 Task: Send an email with the signature Delaney King with the subject 'Meeting minutes' and the message 'I will need to review this proposal before providing a response.' from softage.1@softage.net to softage.4@softage.net with an attached document Business_case.docx and move the email from Sent Items to the folder Intellectual property
Action: Key pressed n
Screenshot: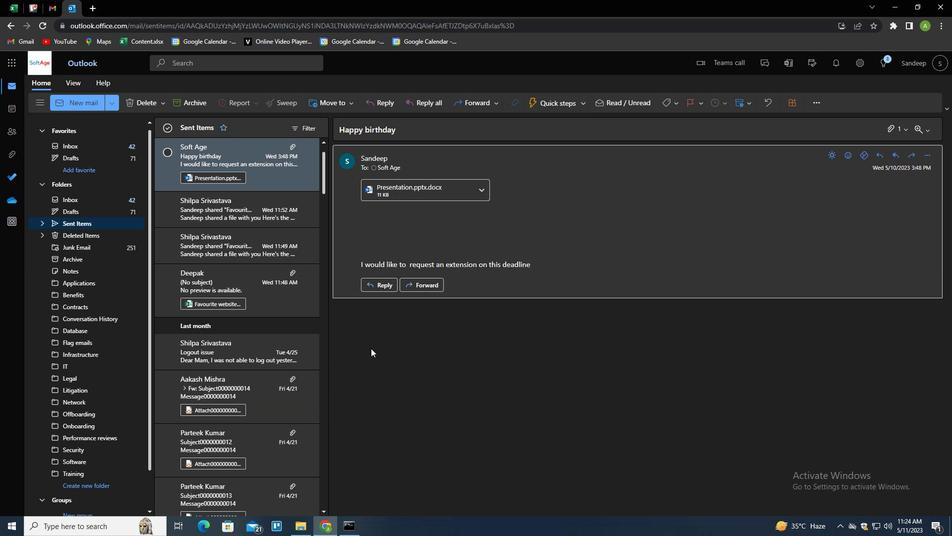 
Action: Mouse moved to (671, 106)
Screenshot: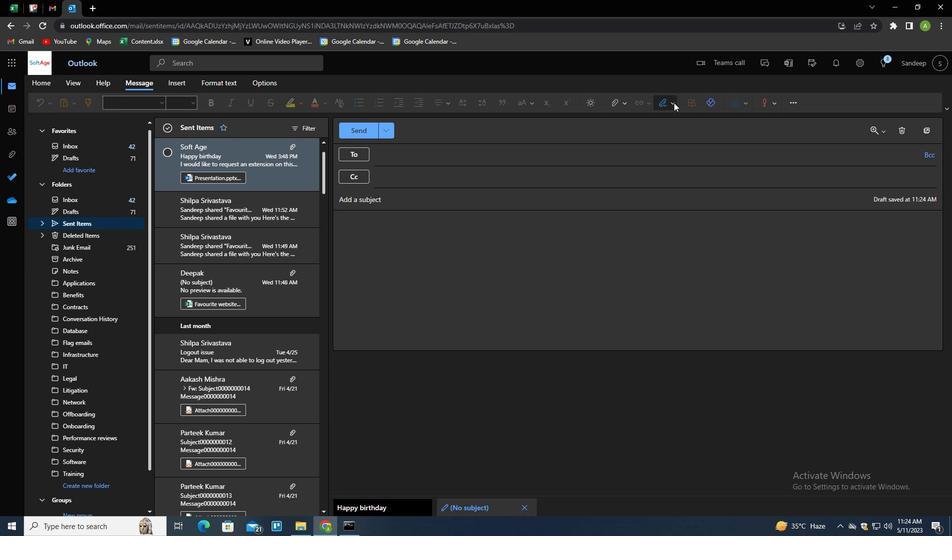 
Action: Mouse pressed left at (671, 106)
Screenshot: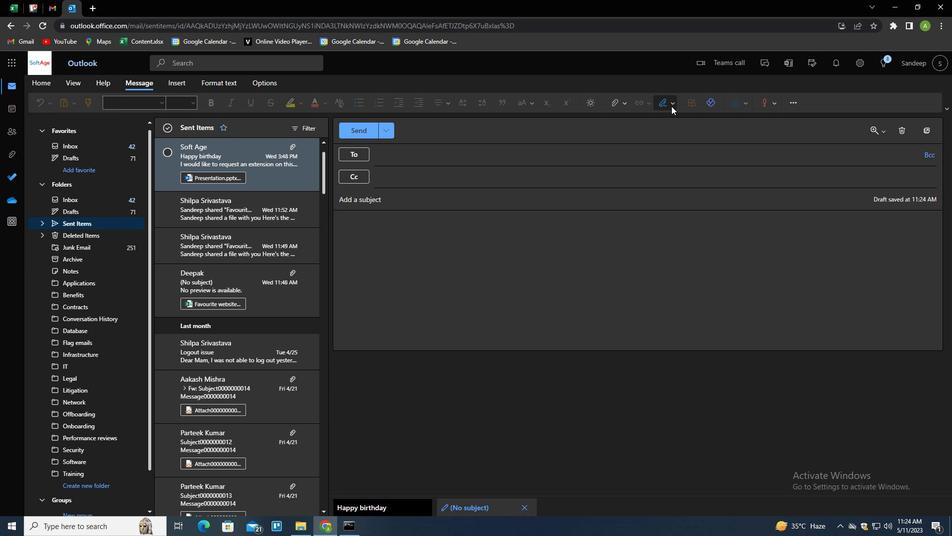 
Action: Mouse moved to (650, 145)
Screenshot: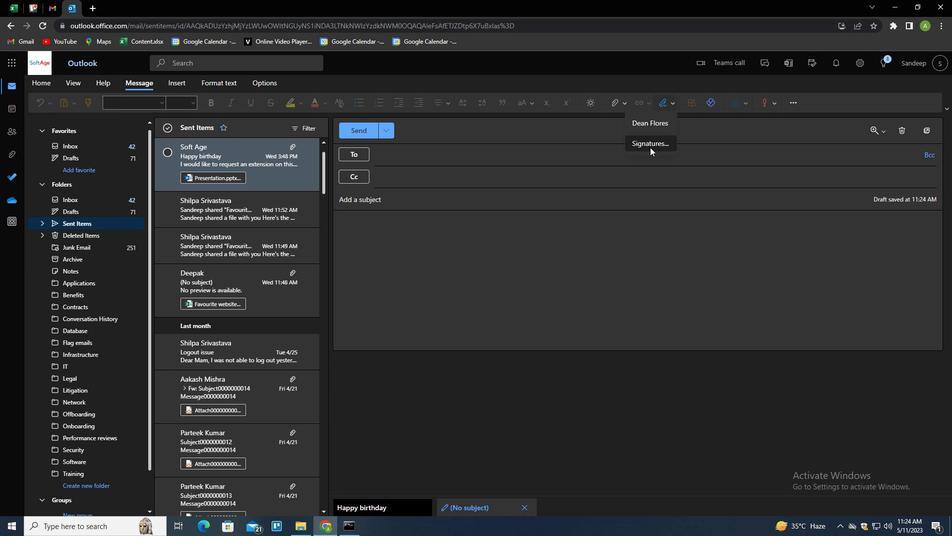 
Action: Mouse pressed left at (650, 145)
Screenshot: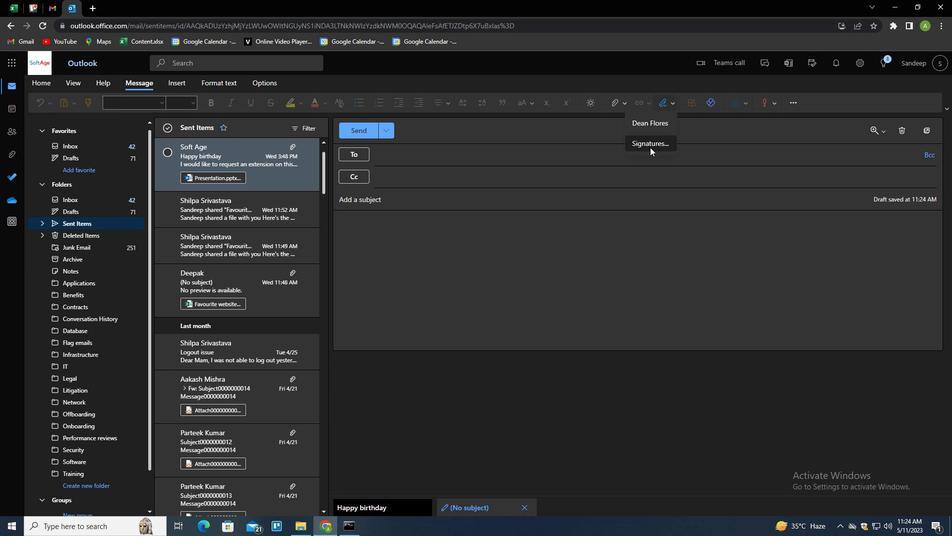 
Action: Mouse moved to (656, 179)
Screenshot: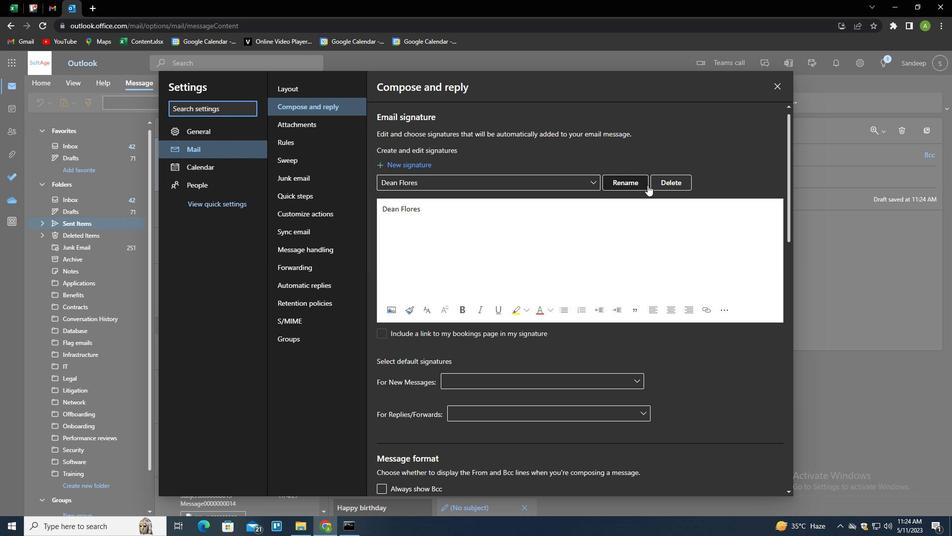 
Action: Mouse pressed left at (656, 179)
Screenshot: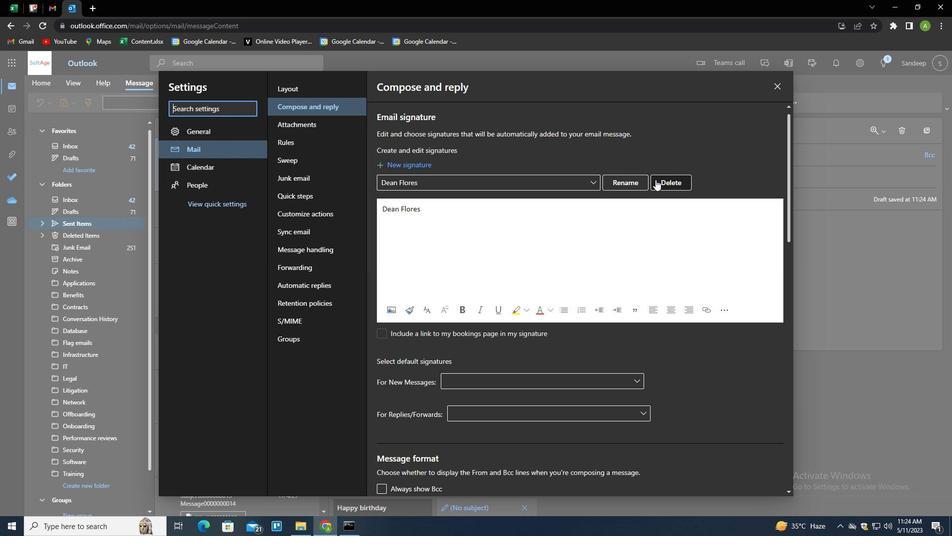 
Action: Mouse moved to (609, 179)
Screenshot: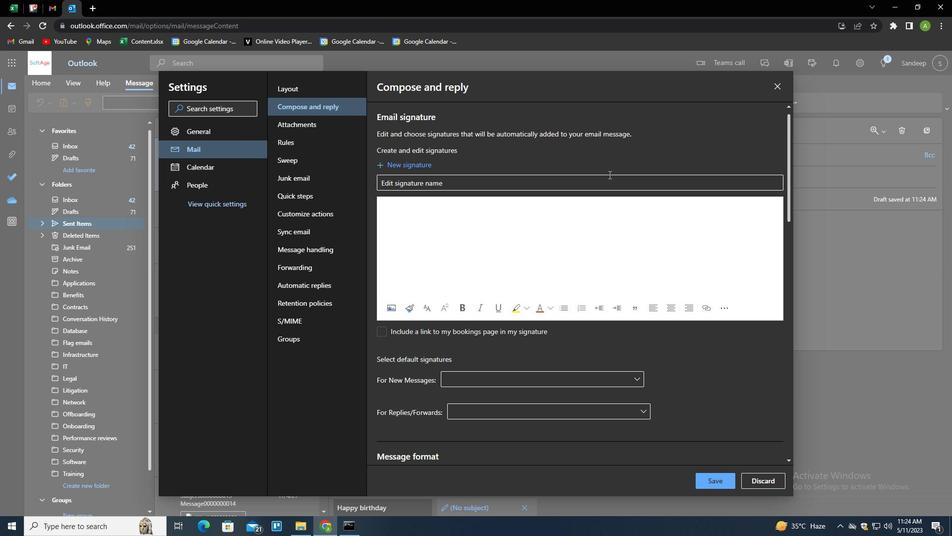 
Action: Mouse pressed left at (609, 179)
Screenshot: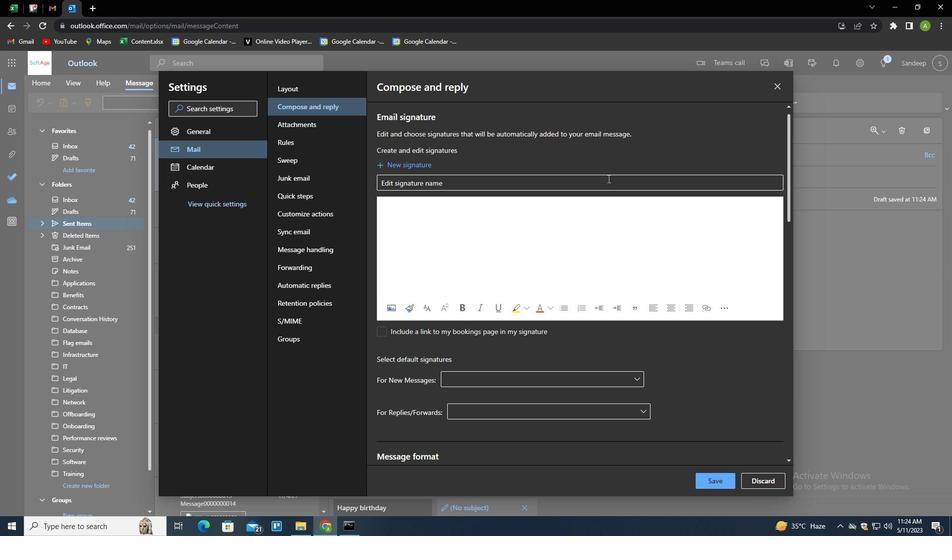 
Action: Key pressed <Key.shift>DELANEY<Key.space><Key.shift>KING<Key.tab><Key.shift_r><Key.enter><Key.shift>DELANEY<Key.space><Key.shift>KING
Screenshot: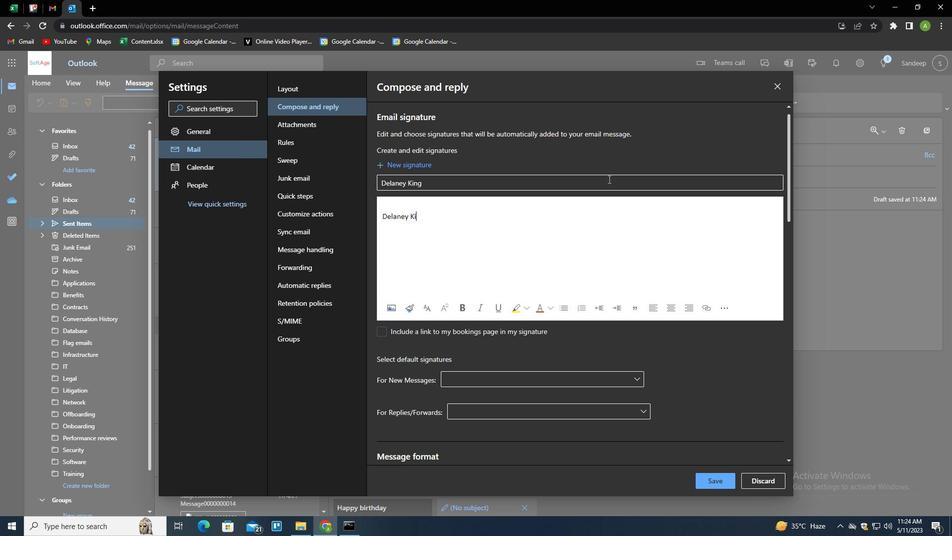 
Action: Mouse moved to (716, 477)
Screenshot: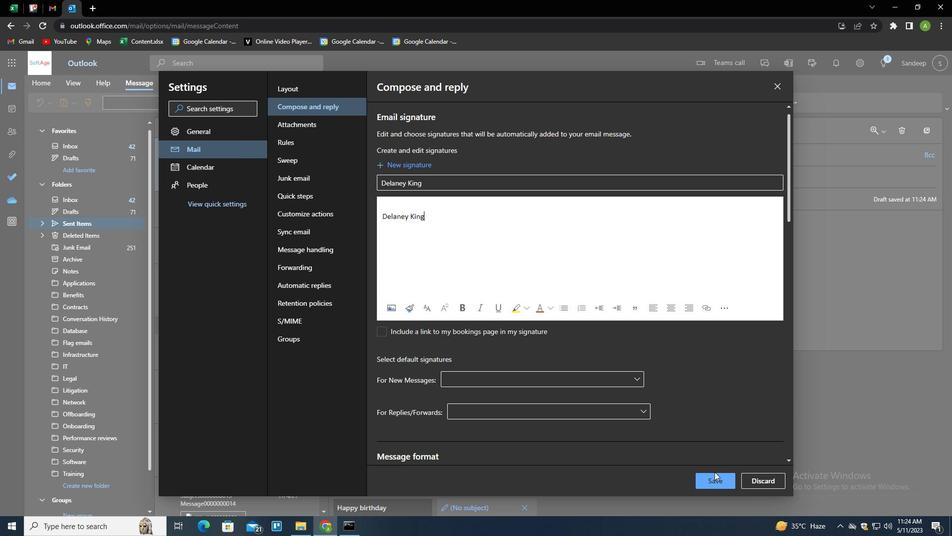 
Action: Mouse pressed left at (716, 477)
Screenshot: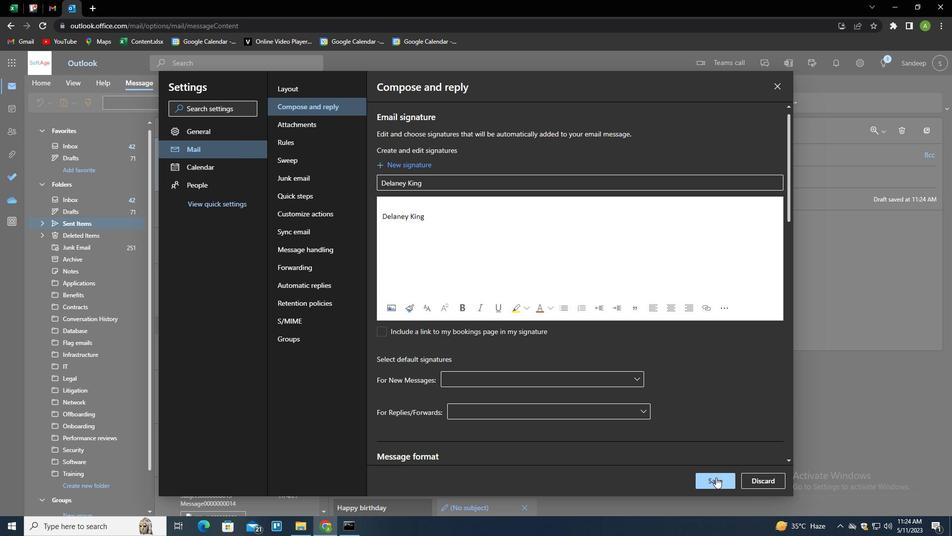 
Action: Mouse moved to (848, 280)
Screenshot: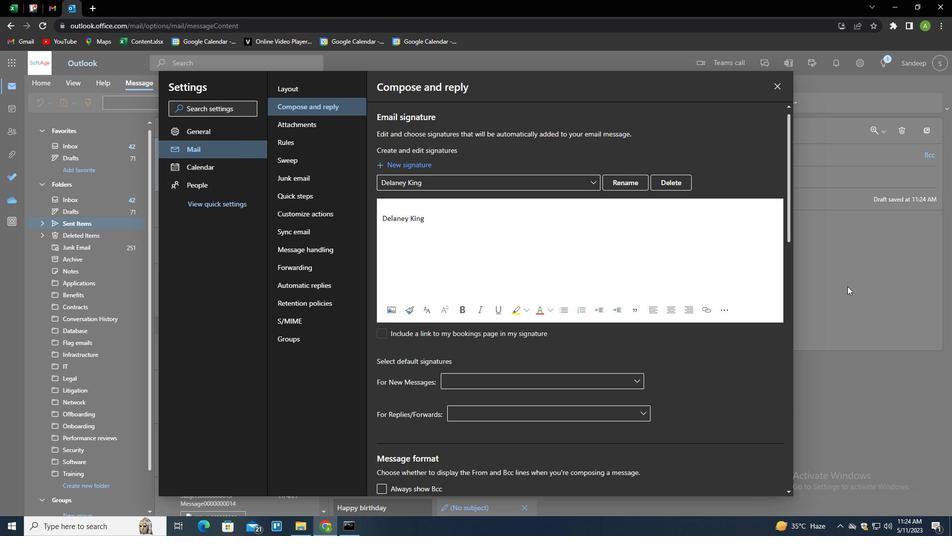 
Action: Mouse pressed left at (848, 280)
Screenshot: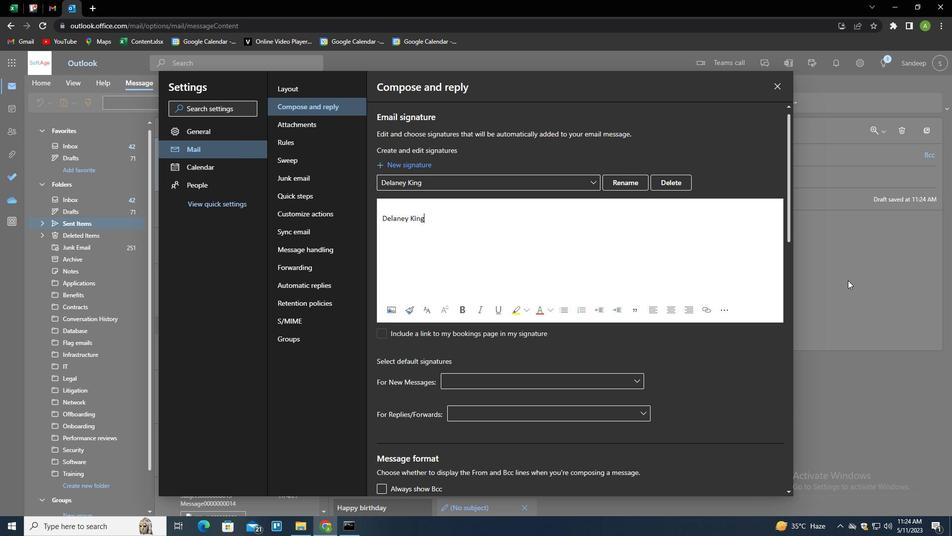 
Action: Mouse moved to (669, 106)
Screenshot: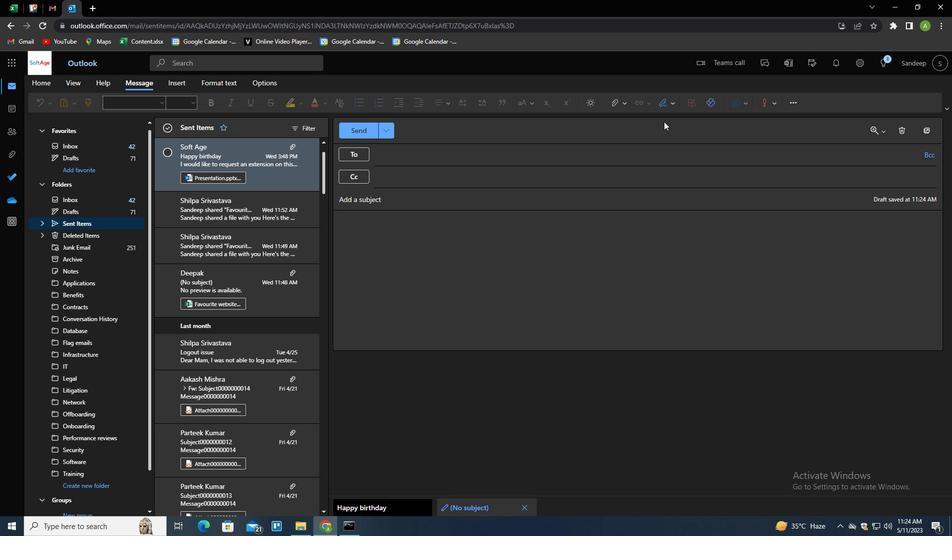 
Action: Mouse pressed left at (669, 106)
Screenshot: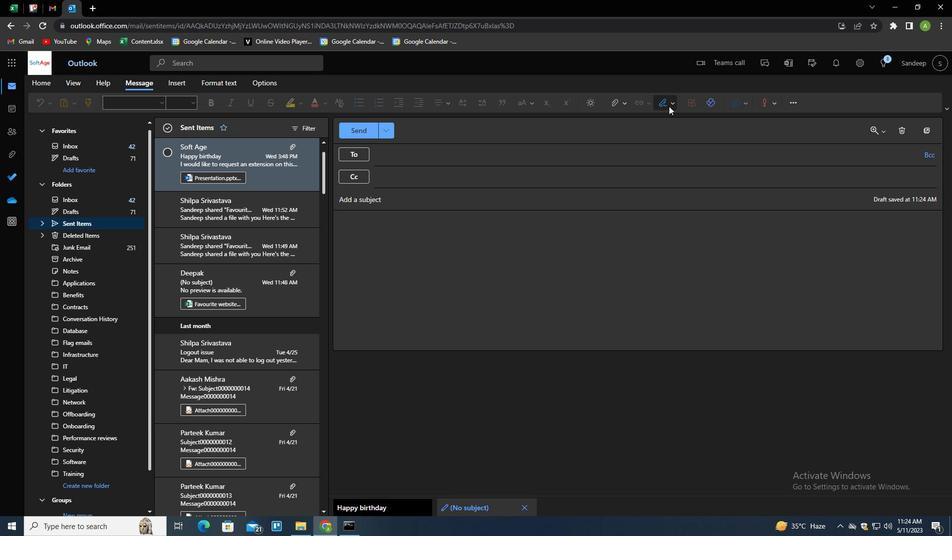 
Action: Mouse moved to (659, 121)
Screenshot: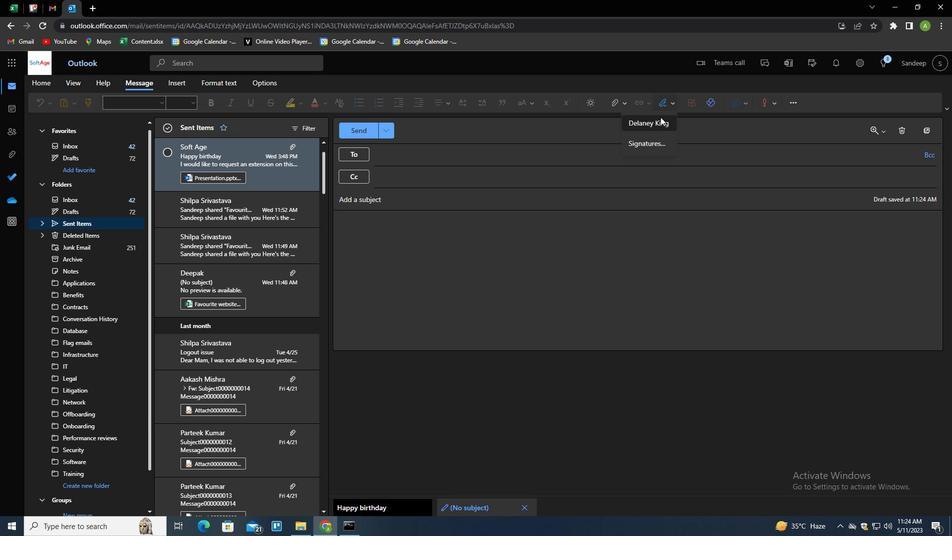 
Action: Mouse pressed left at (659, 121)
Screenshot: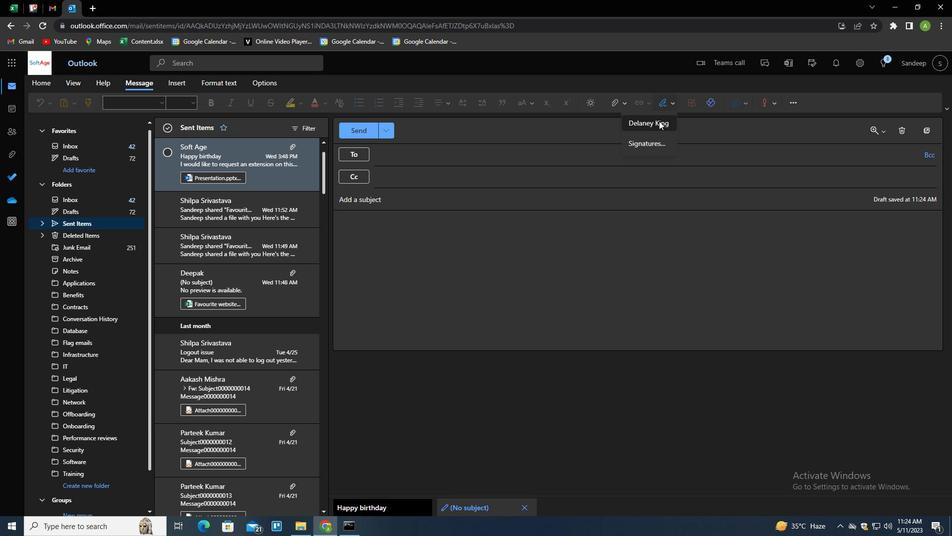 
Action: Mouse moved to (479, 197)
Screenshot: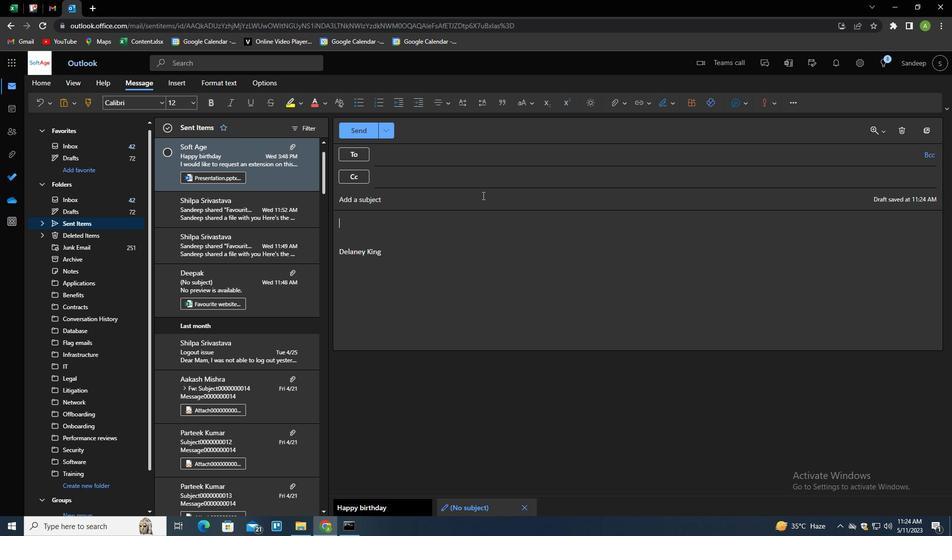 
Action: Mouse pressed left at (479, 197)
Screenshot: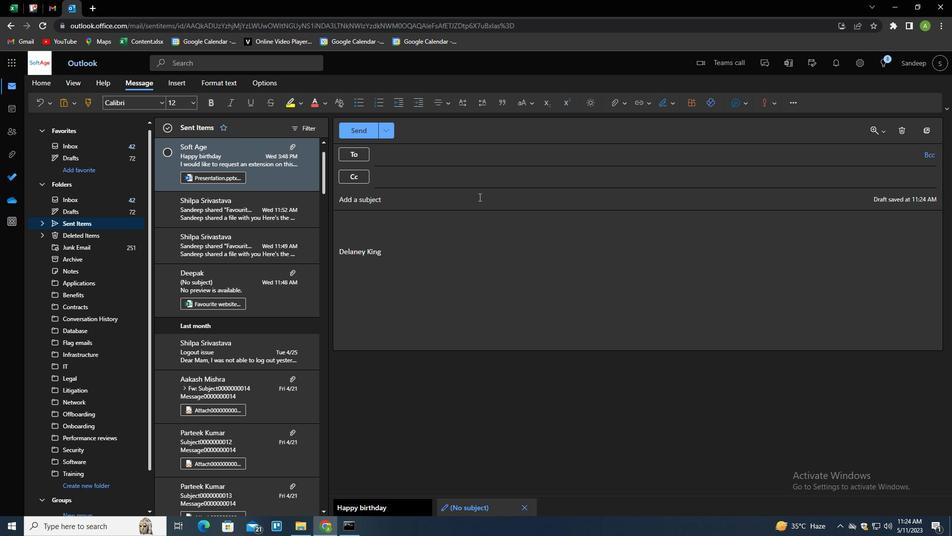 
Action: Key pressed <Key.shift>MEEI<Key.backspace>TING<Key.space>MINUTES
Screenshot: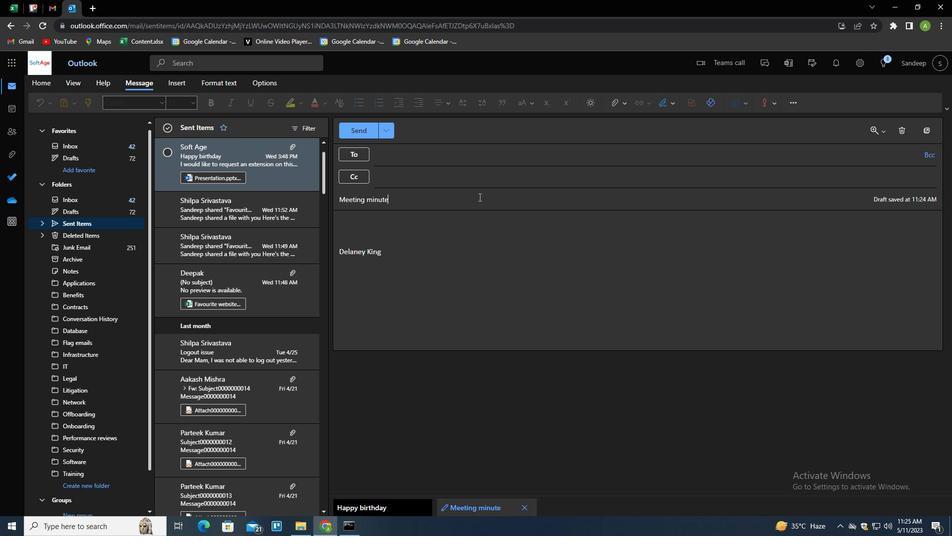 
Action: Mouse moved to (417, 248)
Screenshot: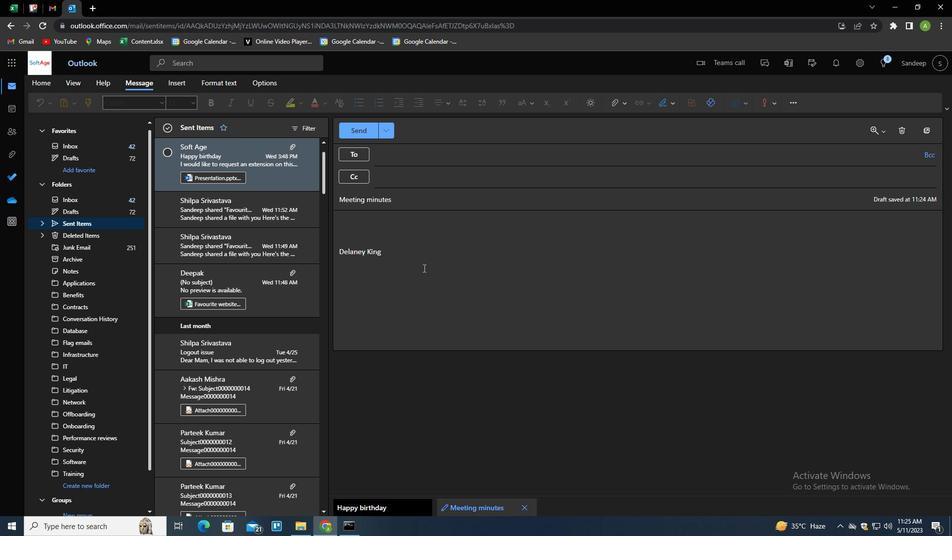 
Action: Mouse pressed left at (417, 248)
Screenshot: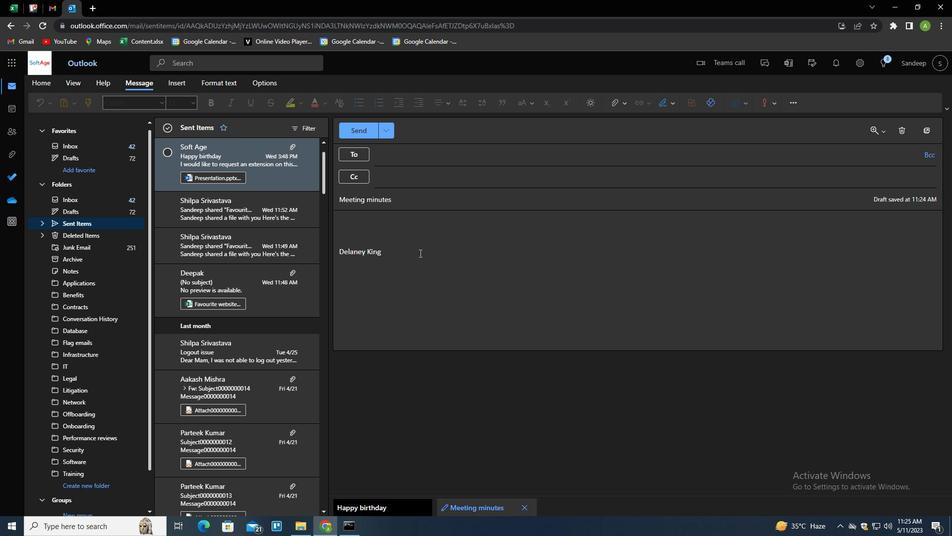 
Action: Key pressed <Key.shift_r><Key.enter><Key.shift><Key.shift><Key.shift><Key.shift><Key.shift><Key.shift><Key.shift><Key.shift><Key.shift><Key.shift><Key.shift><Key.shift>I<Key.space>EI<Key.backspace><Key.backspace>WILL<Key.space>NEED<Key.space>TO<Key.space>REVIEW<Key.space>THIS<Key.space>PROPOSAL<Key.space>PROVIDING<Key.space>A<Key.space>RESPONSE.
Screenshot: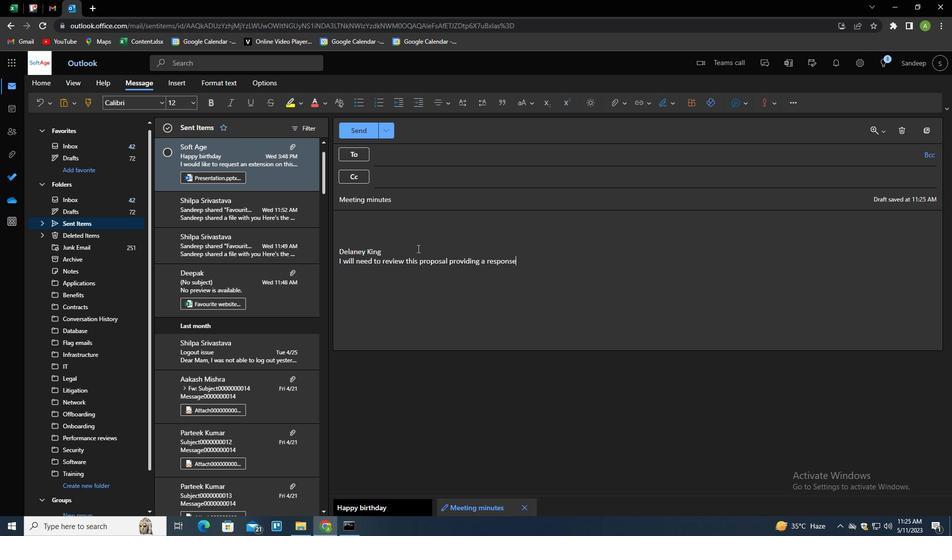 
Action: Mouse moved to (413, 157)
Screenshot: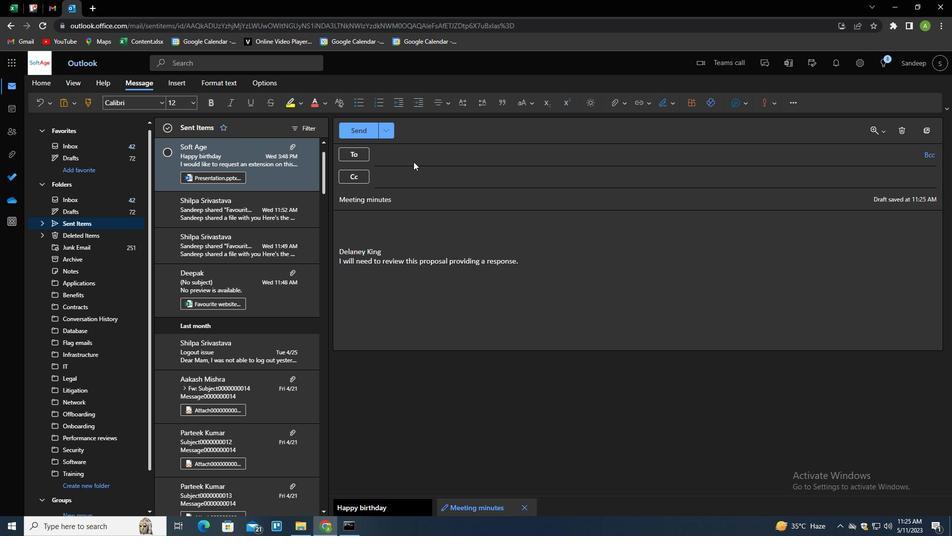 
Action: Mouse pressed left at (413, 157)
Screenshot: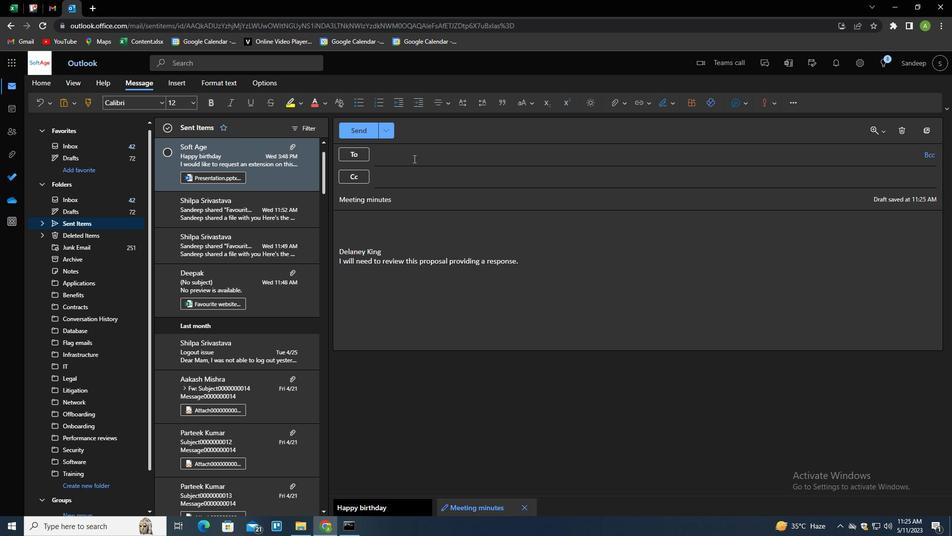 
Action: Key pressed SOFTAGE.4<Key.shift><Key.shift><Key.shift><Key.shift><Key.shift>@SOFTAGE.NET<Key.enter>
Screenshot: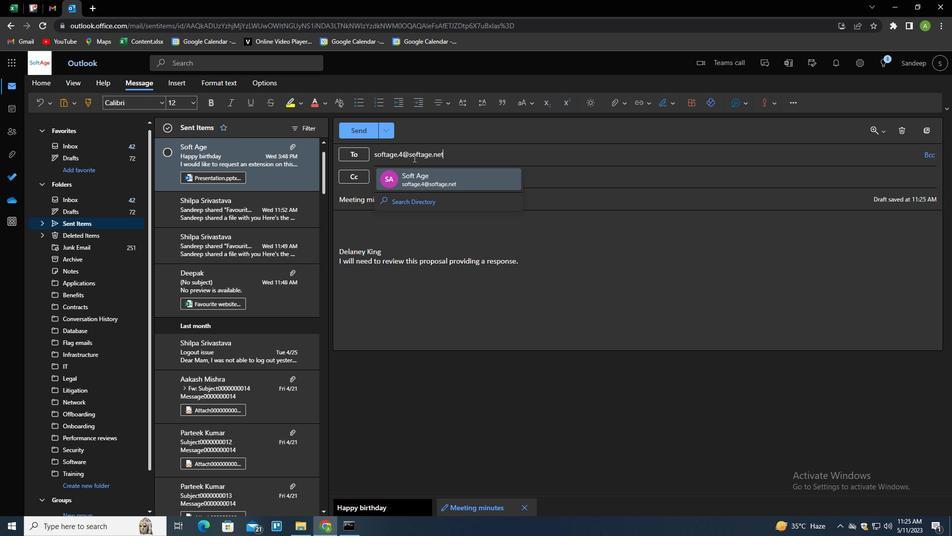 
Action: Mouse moved to (612, 103)
Screenshot: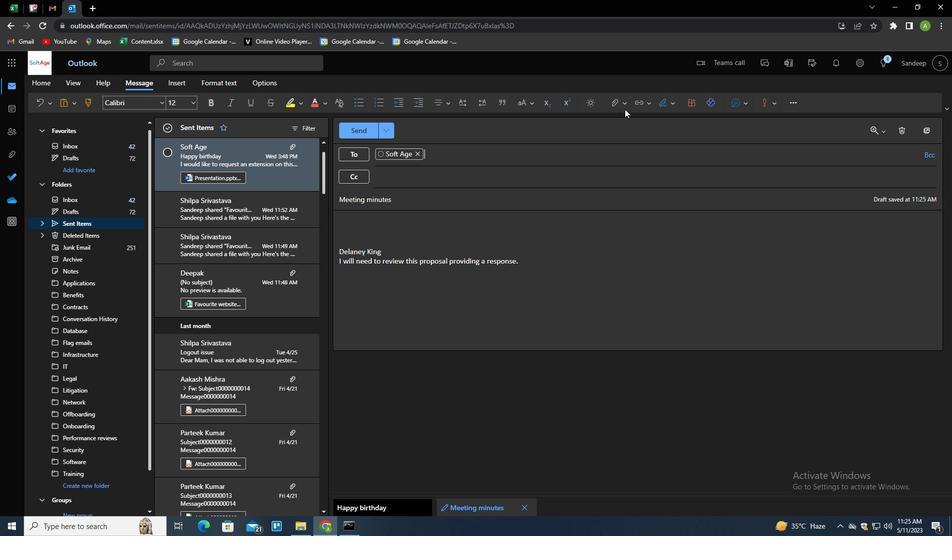 
Action: Mouse pressed left at (612, 103)
Screenshot: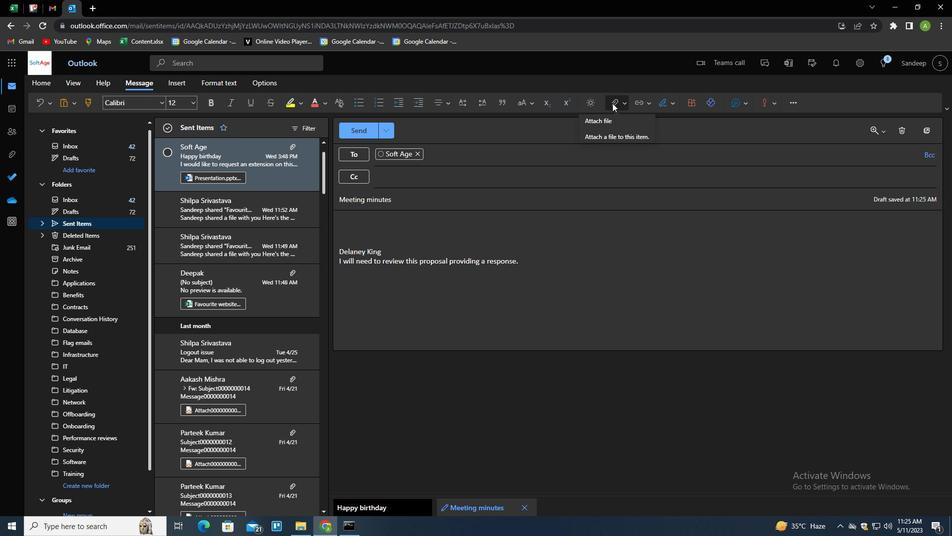 
Action: Mouse moved to (552, 126)
Screenshot: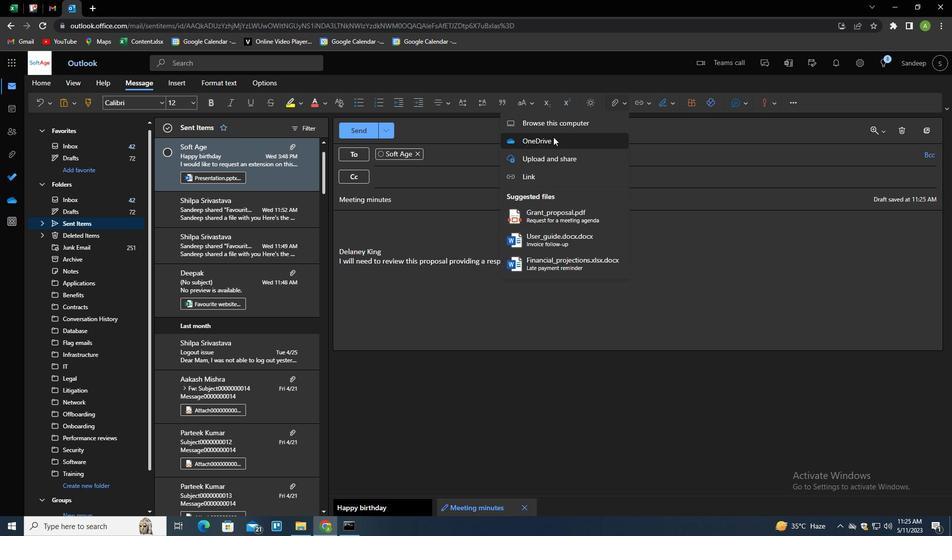 
Action: Mouse pressed left at (552, 126)
Screenshot: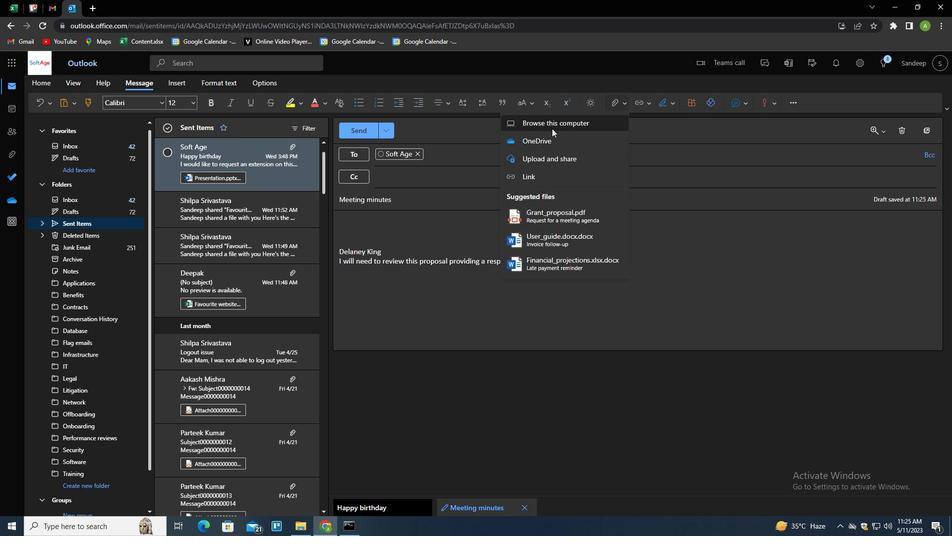 
Action: Mouse moved to (174, 109)
Screenshot: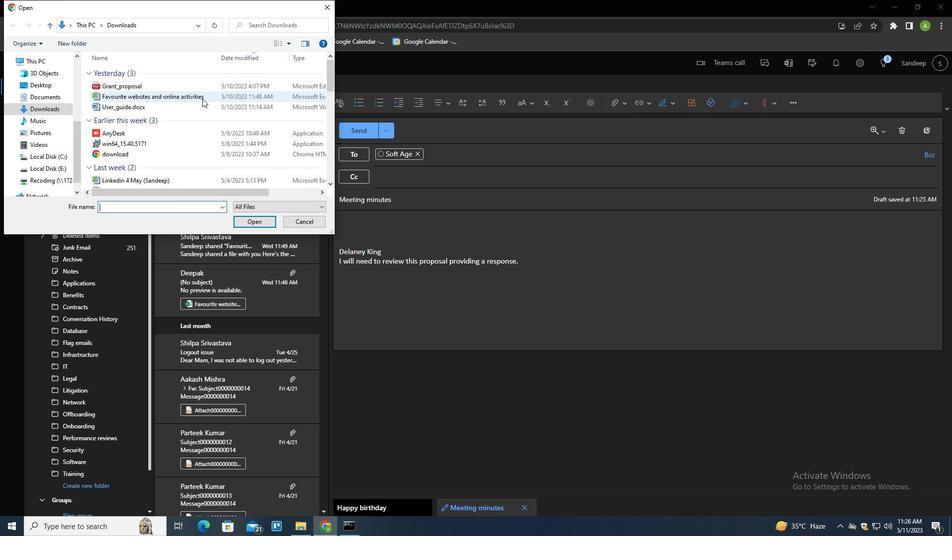 
Action: Mouse pressed left at (174, 109)
Screenshot: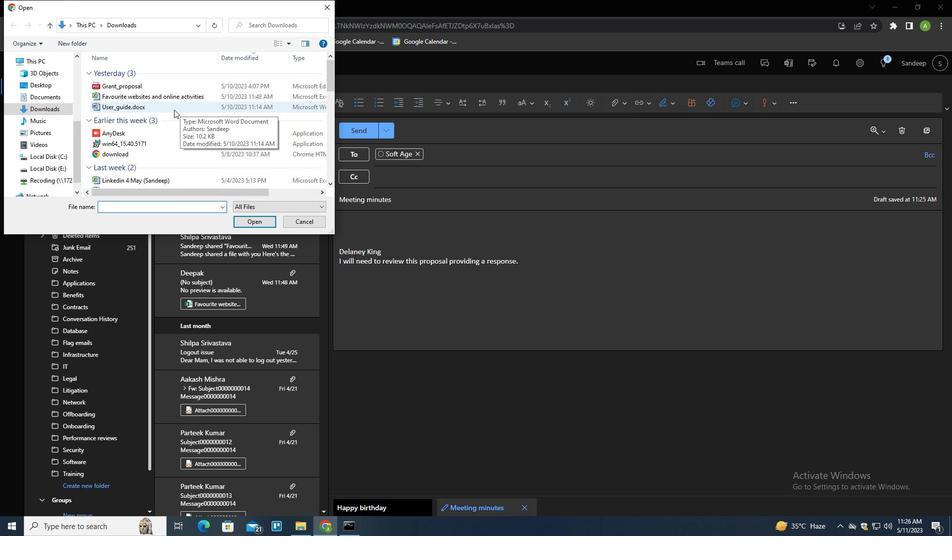 
Action: Key pressed <Key.f2><Key.shift>BUSINESS<Key.shift>_CASE.DOCX<Key.enter>
Screenshot: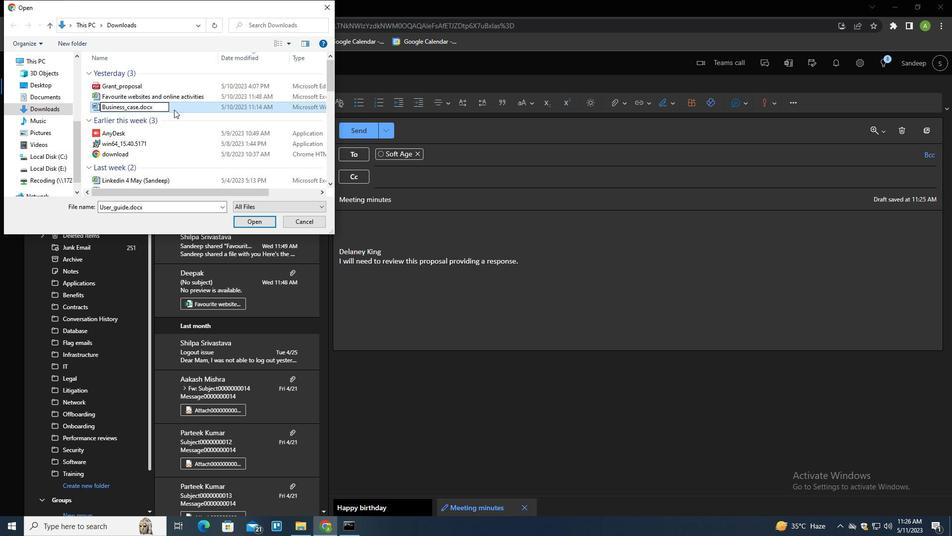 
Action: Mouse pressed left at (174, 109)
Screenshot: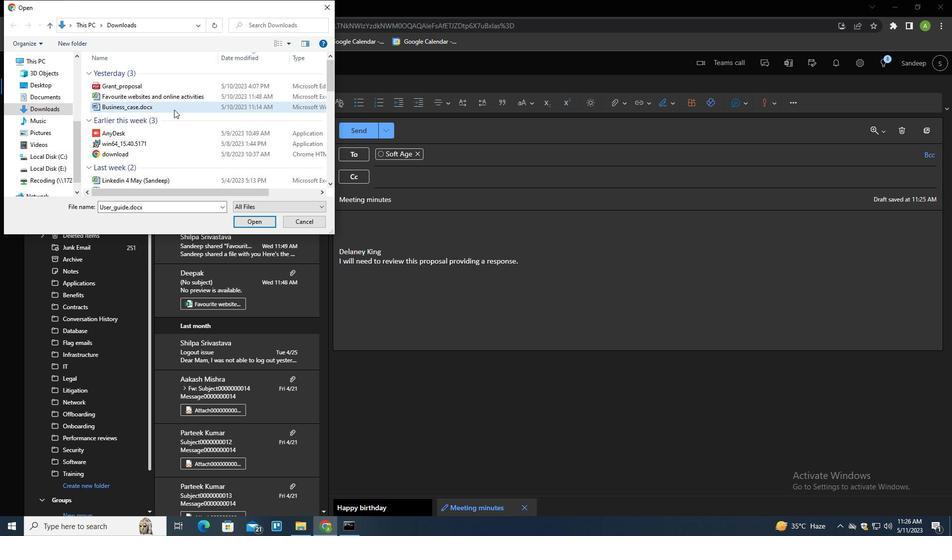 
Action: Mouse moved to (250, 221)
Screenshot: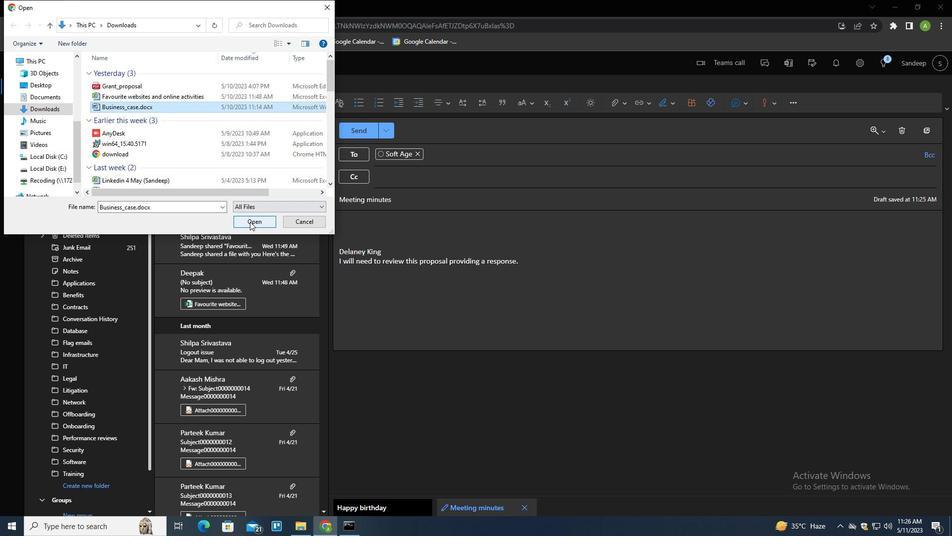 
Action: Mouse pressed left at (250, 221)
Screenshot: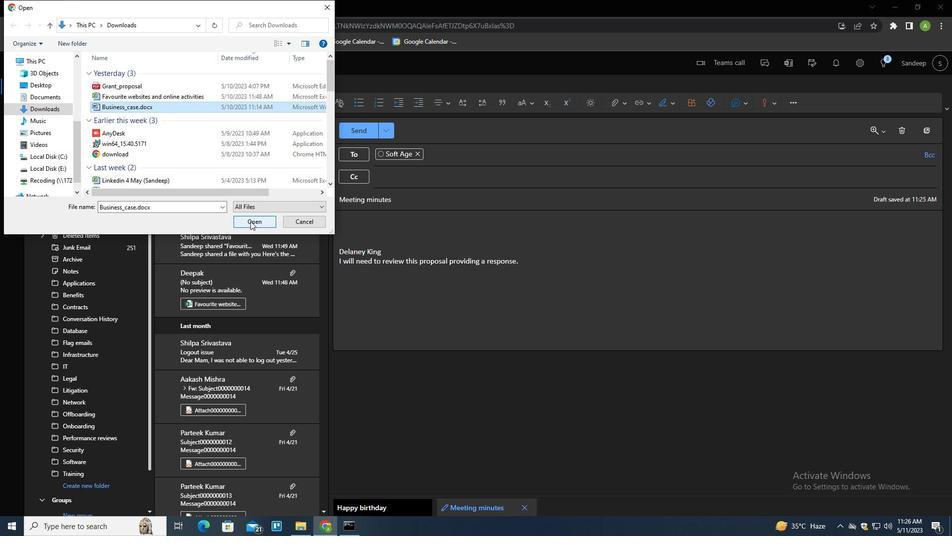 
Action: Mouse moved to (366, 127)
Screenshot: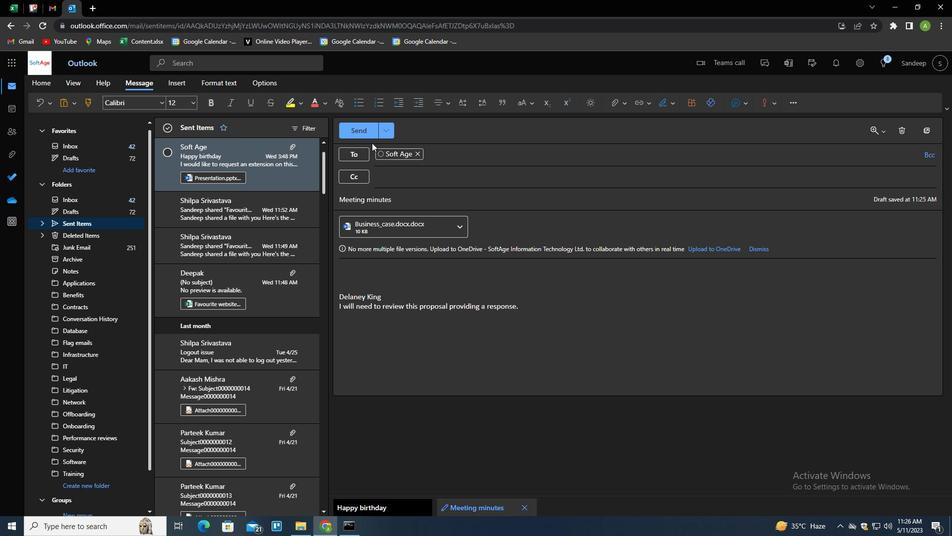 
Action: Mouse pressed left at (366, 127)
Screenshot: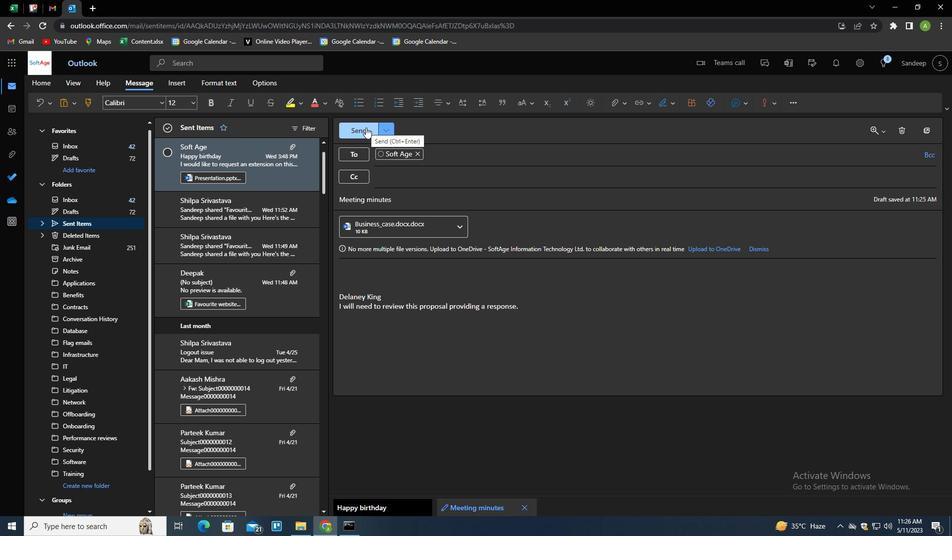 
Action: Mouse moved to (102, 481)
Screenshot: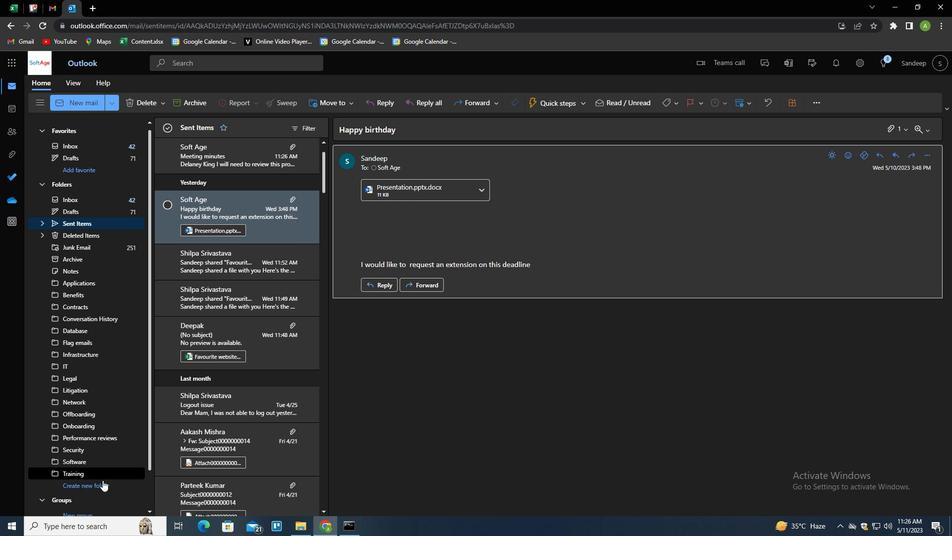 
Action: Mouse pressed left at (102, 481)
Screenshot: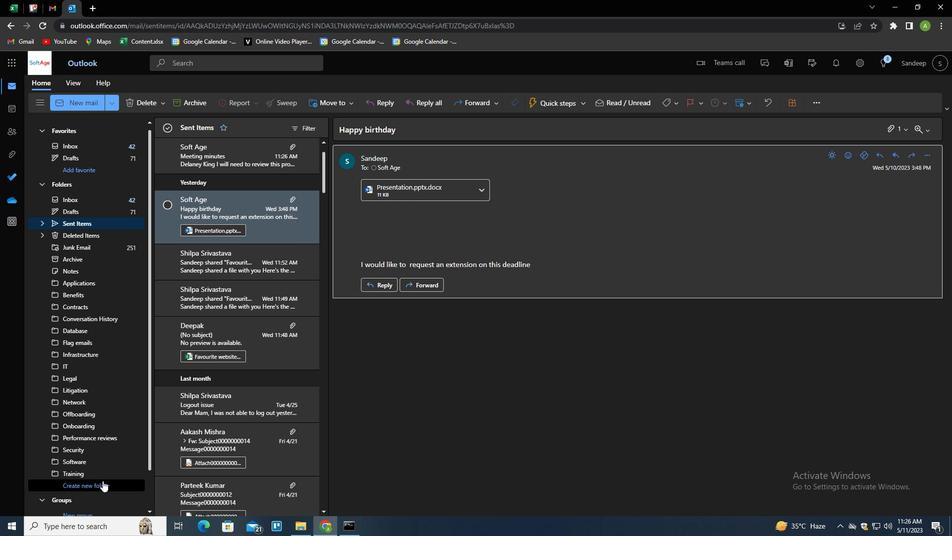 
Action: Key pressed <Key.shift>INTELLECTUAL<Key.space>PROPERTY<Key.enter>
Screenshot: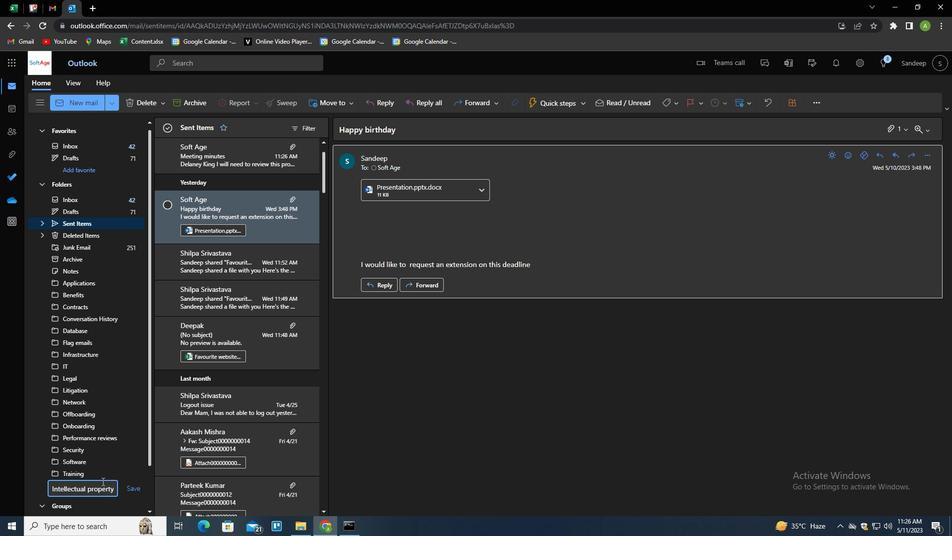 
Action: Mouse moved to (119, 223)
Screenshot: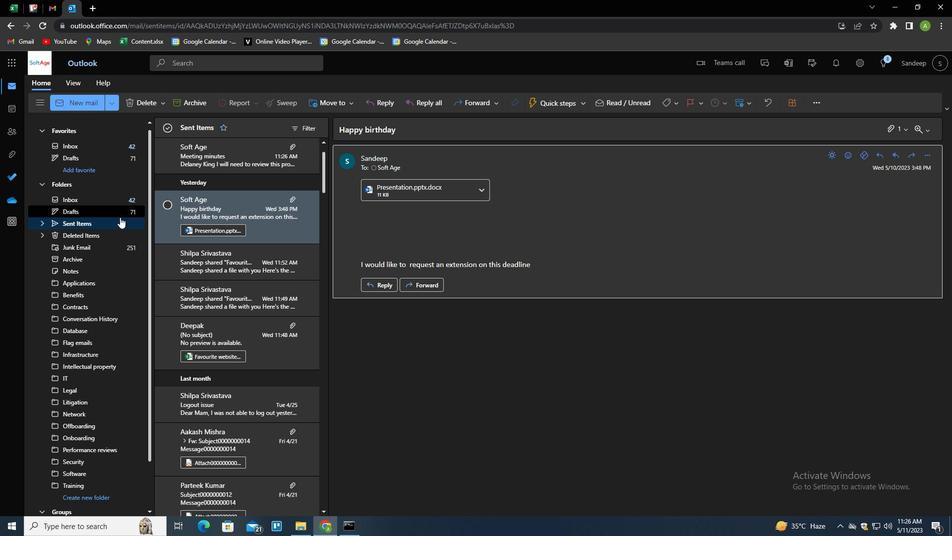 
Action: Mouse pressed left at (119, 223)
Screenshot: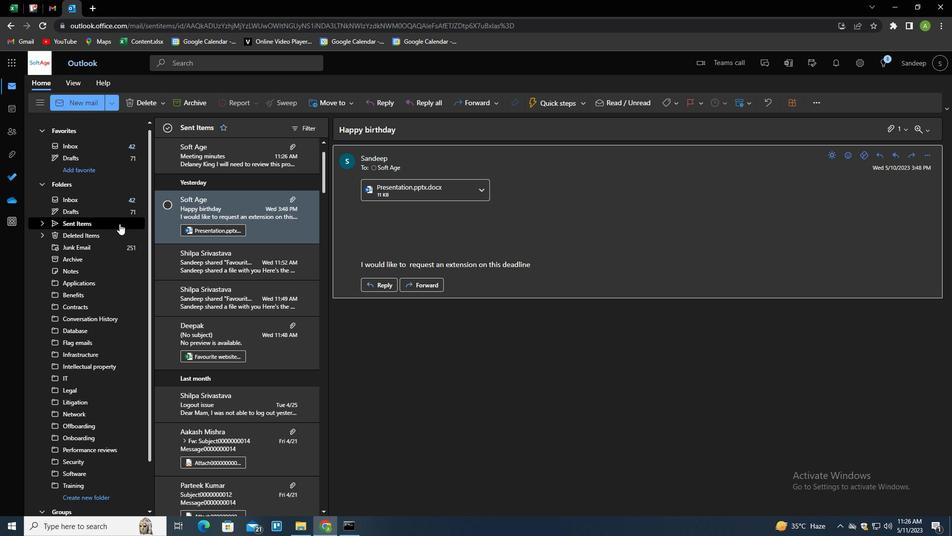 
Action: Mouse moved to (249, 155)
Screenshot: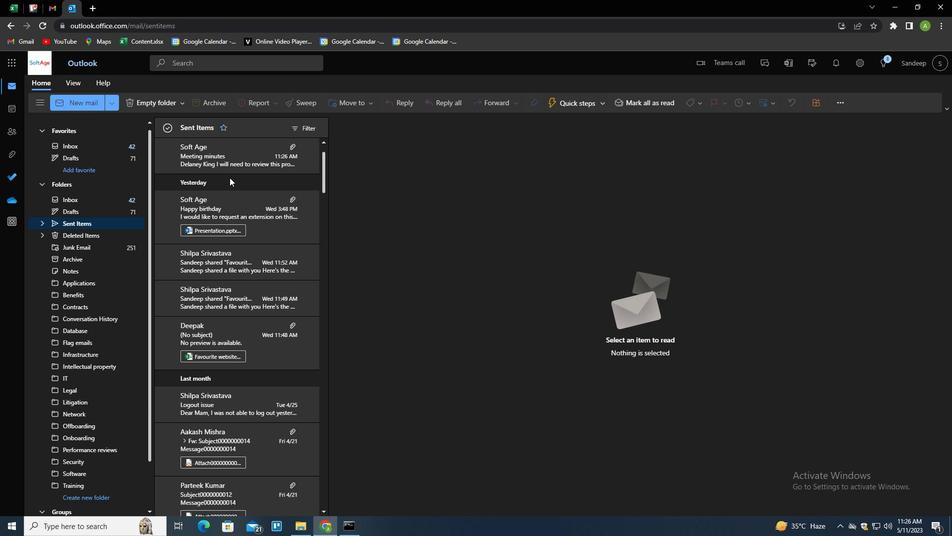 
Action: Mouse pressed left at (249, 155)
Screenshot: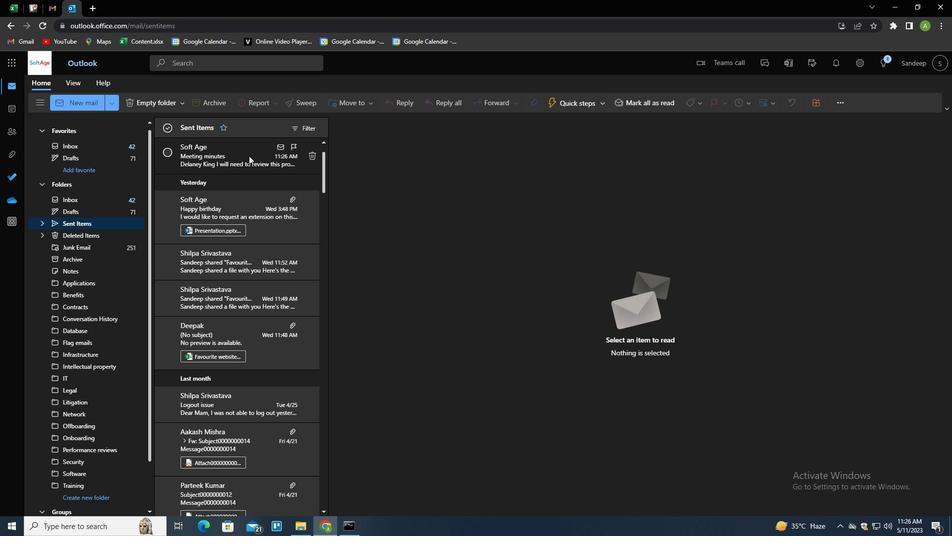 
Action: Mouse pressed right at (249, 155)
Screenshot: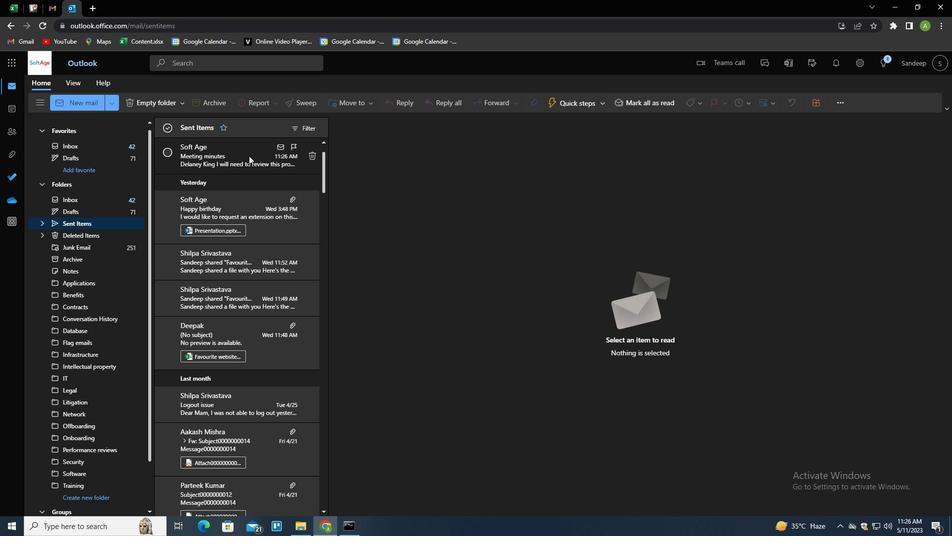 
Action: Mouse moved to (265, 196)
Screenshot: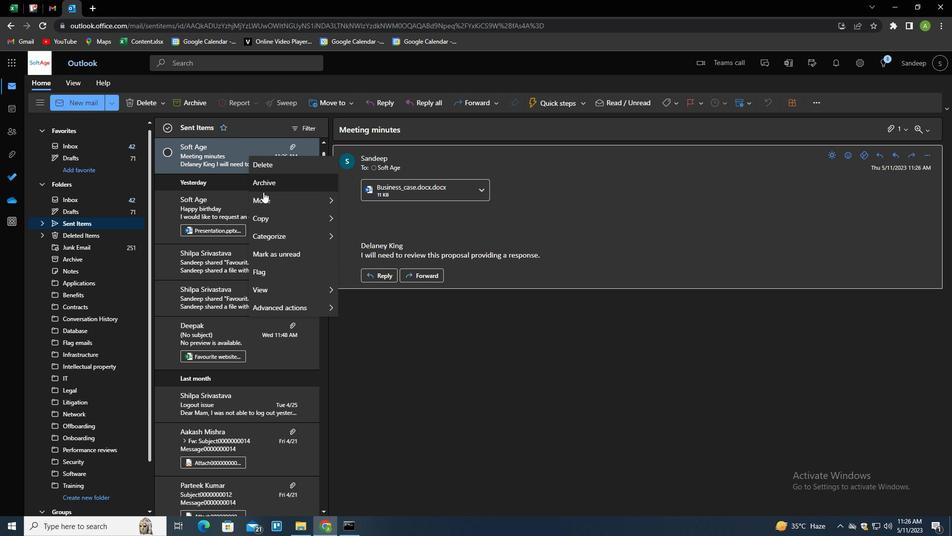 
Action: Mouse pressed left at (265, 196)
Screenshot: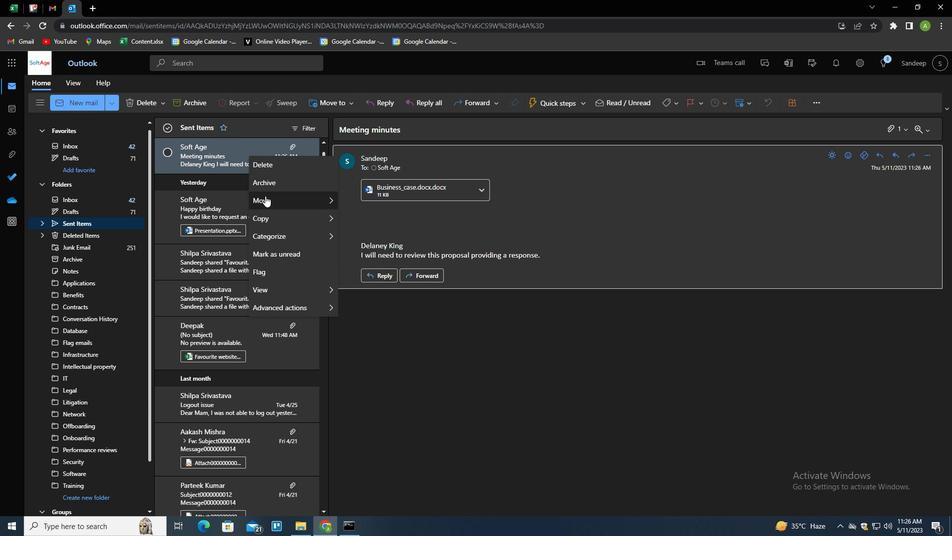 
Action: Mouse moved to (379, 203)
Screenshot: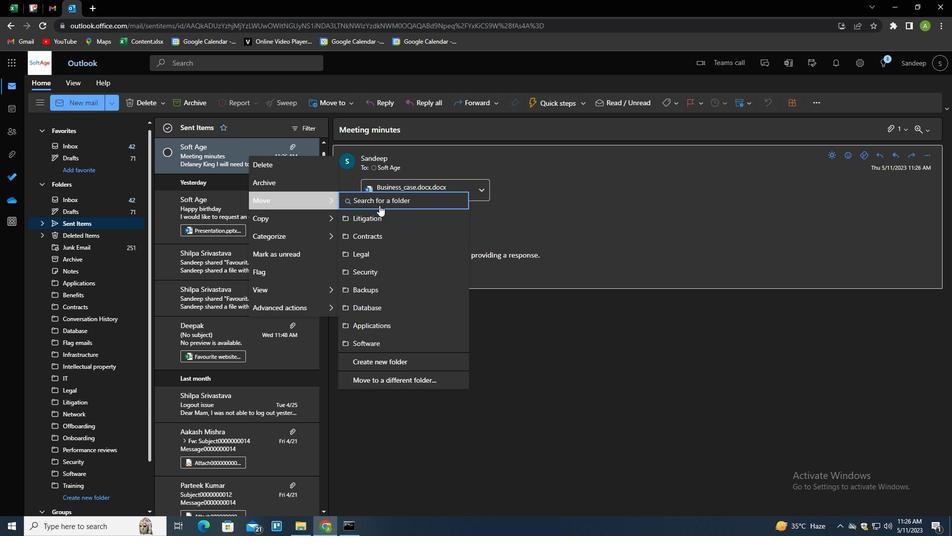 
Action: Mouse pressed left at (379, 203)
Screenshot: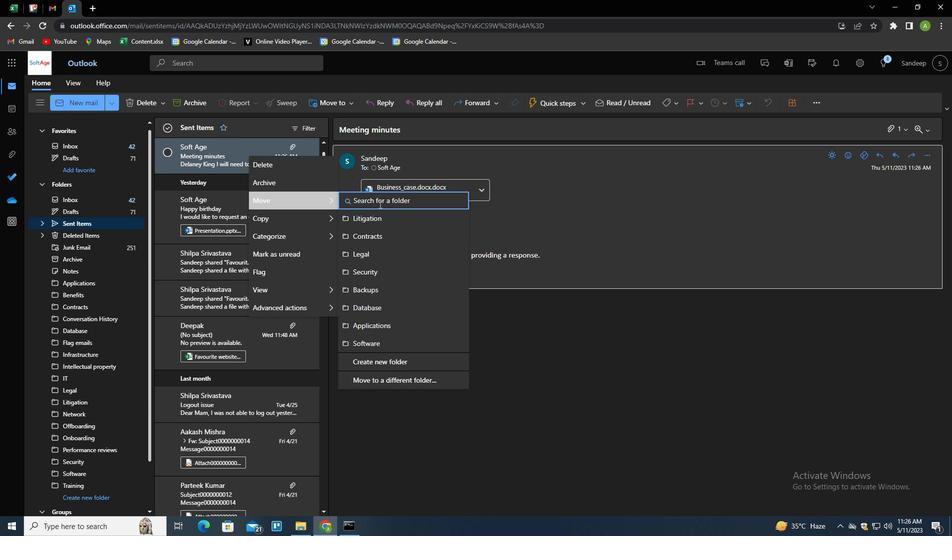 
Action: Key pressed <Key.shift>INTELLECTUAL<Key.space>PROPERTY<Key.down><Key.enter>
Screenshot: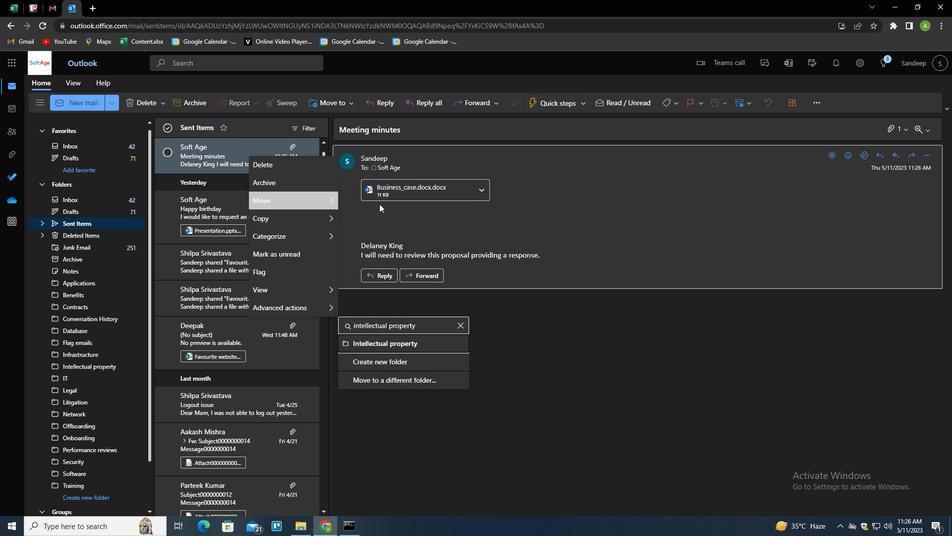 
